 Task: Add the title "Taj Mahal".
Action: Mouse moved to (411, 196)
Screenshot: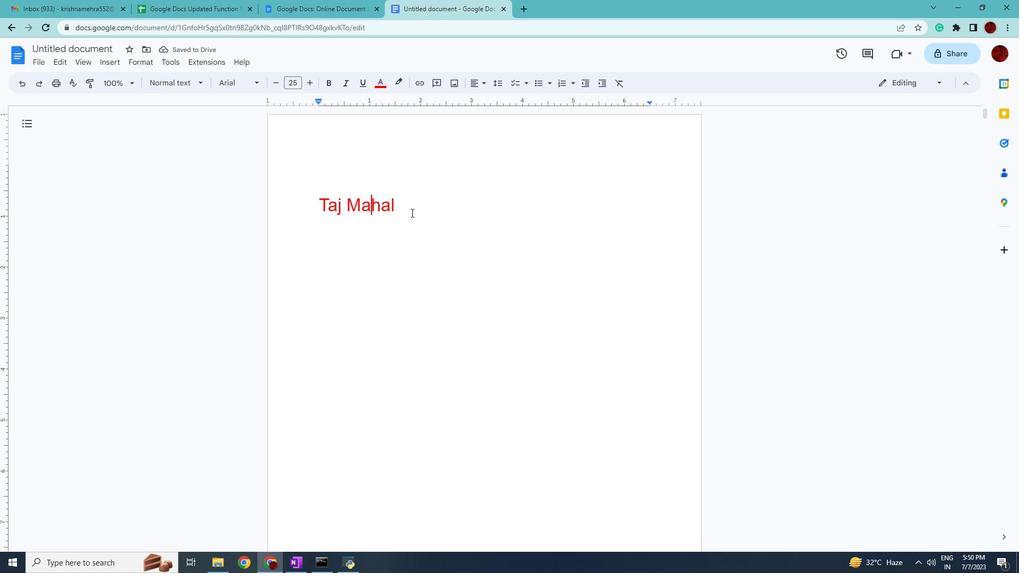 
Action: Mouse pressed left at (411, 196)
Screenshot: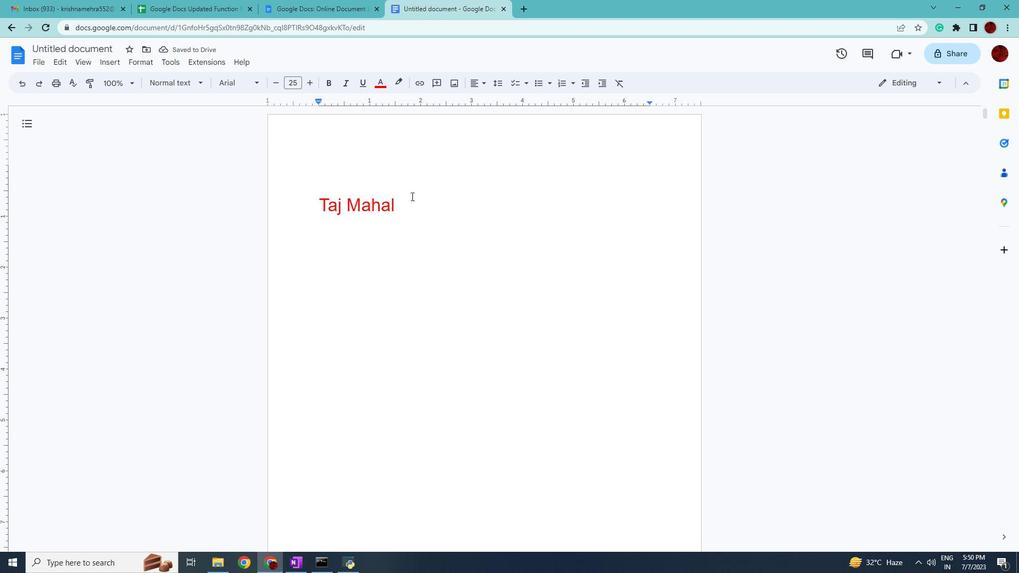 
Action: Mouse moved to (198, 85)
Screenshot: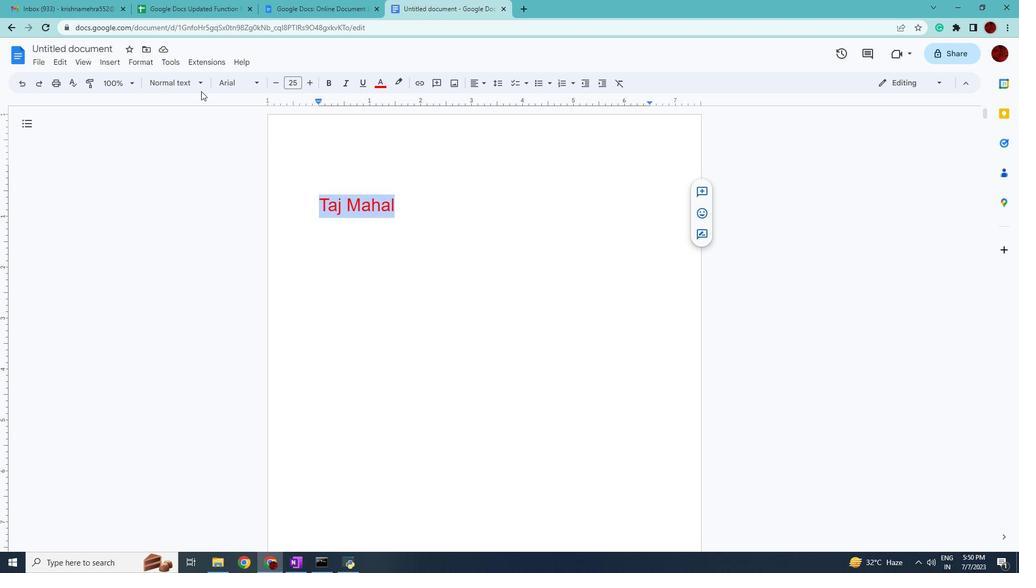 
Action: Mouse pressed left at (198, 85)
Screenshot: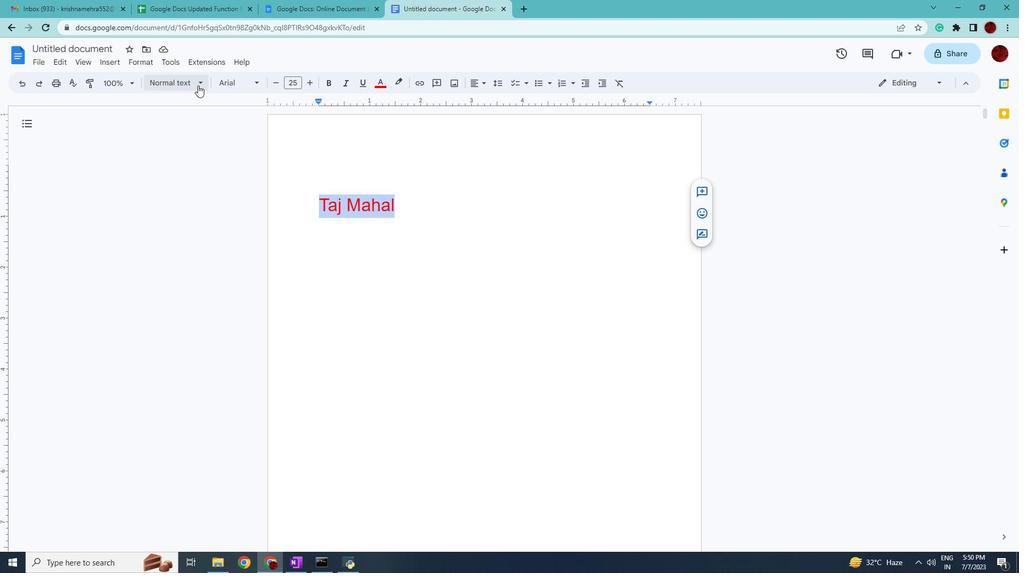 
Action: Mouse moved to (333, 145)
Screenshot: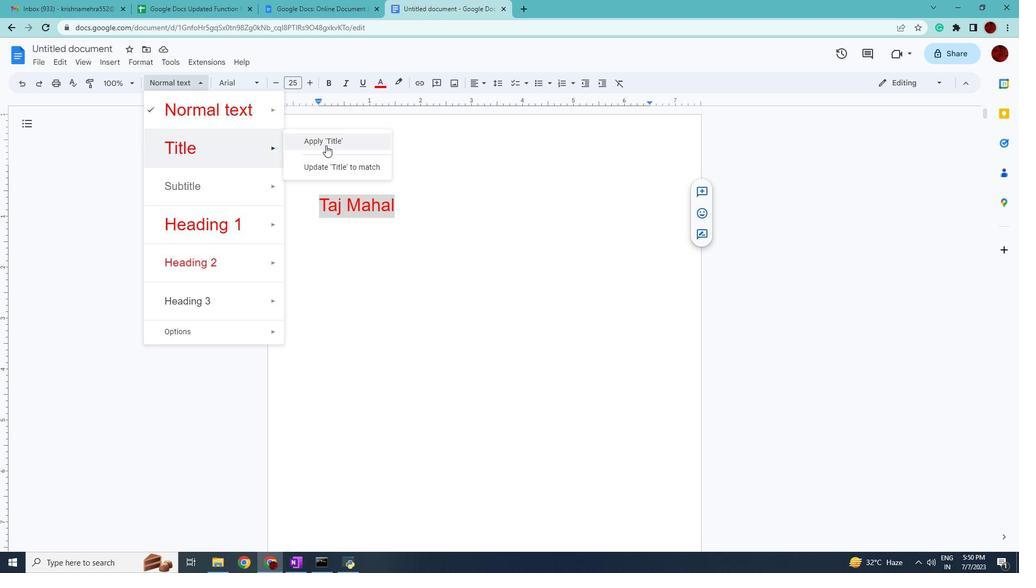
Action: Mouse pressed left at (333, 145)
Screenshot: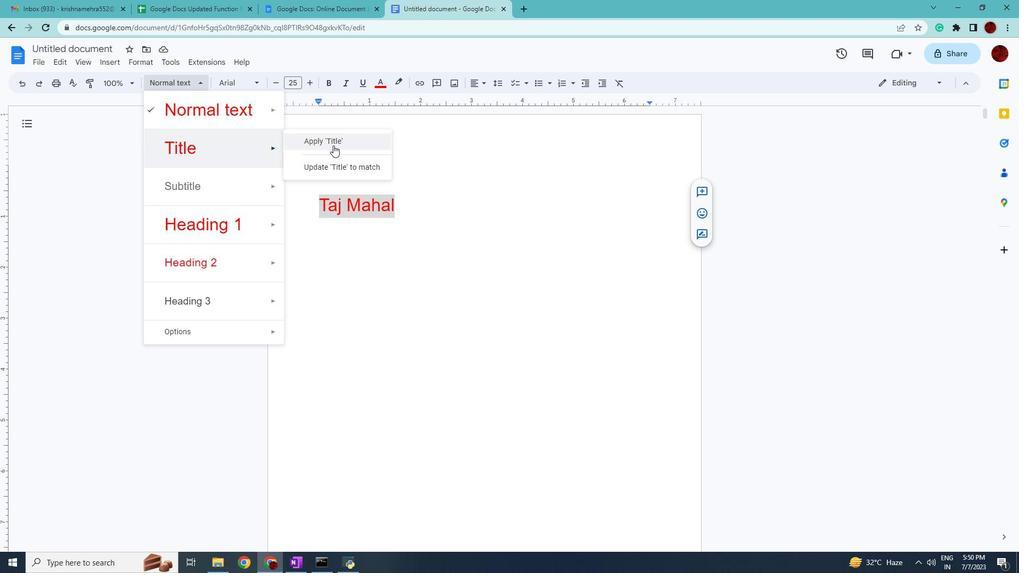 
